 Task: Create List Blog Posts in Board Resource Management to Workspace Continuous Integration and Deployment. Create List Newsletters in Board Website Design to Workspace Continuous Integration and Deployment. Create List Press Releases in Board Social Media Content Creation and Curation to Workspace Continuous Integration and Deployment
Action: Mouse moved to (6, 282)
Screenshot: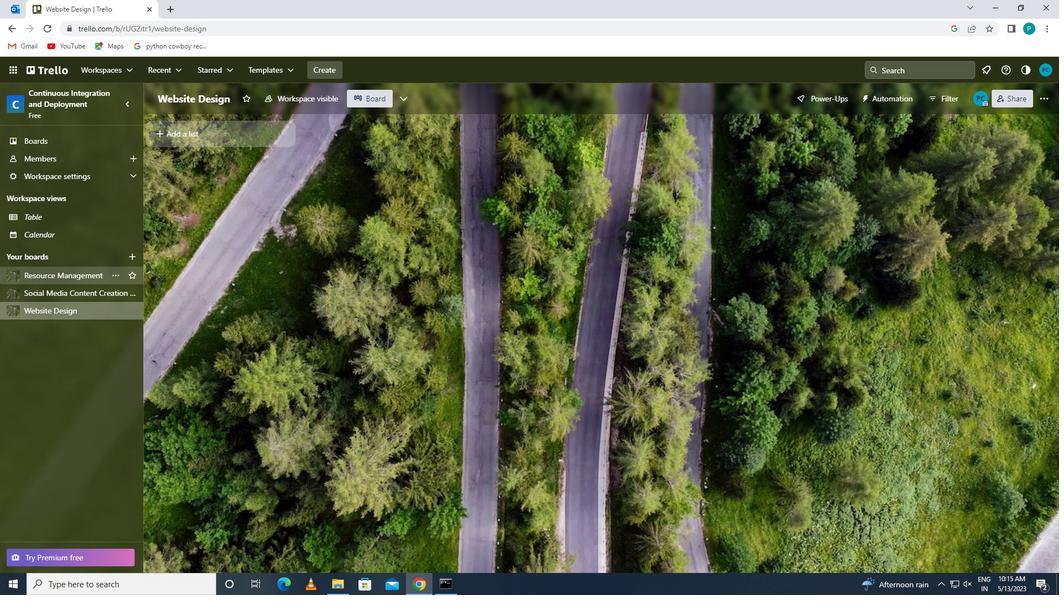 
Action: Mouse pressed left at (6, 282)
Screenshot: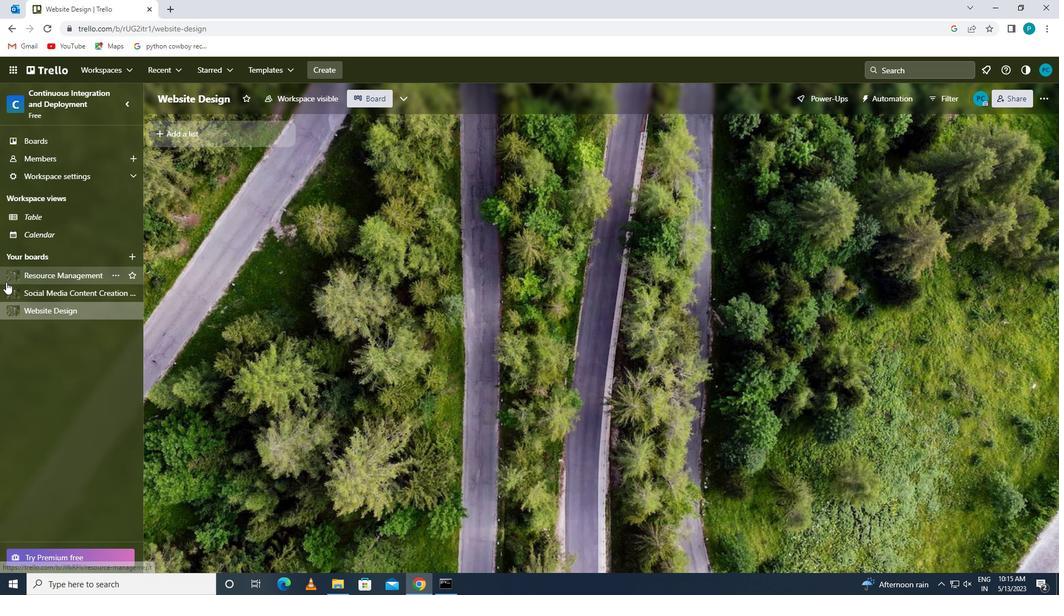 
Action: Mouse moved to (221, 135)
Screenshot: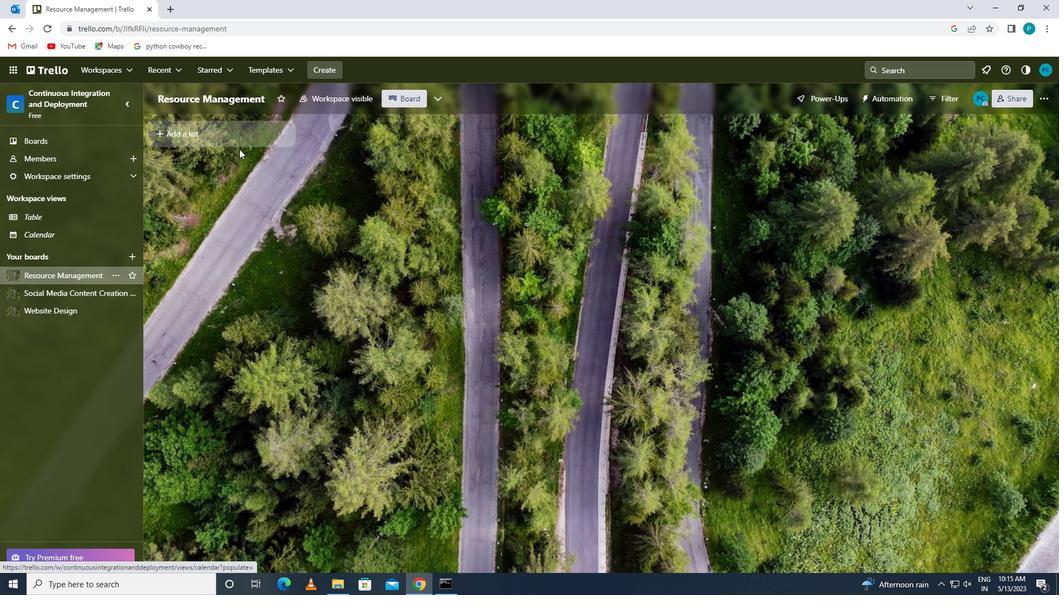 
Action: Mouse pressed left at (221, 135)
Screenshot: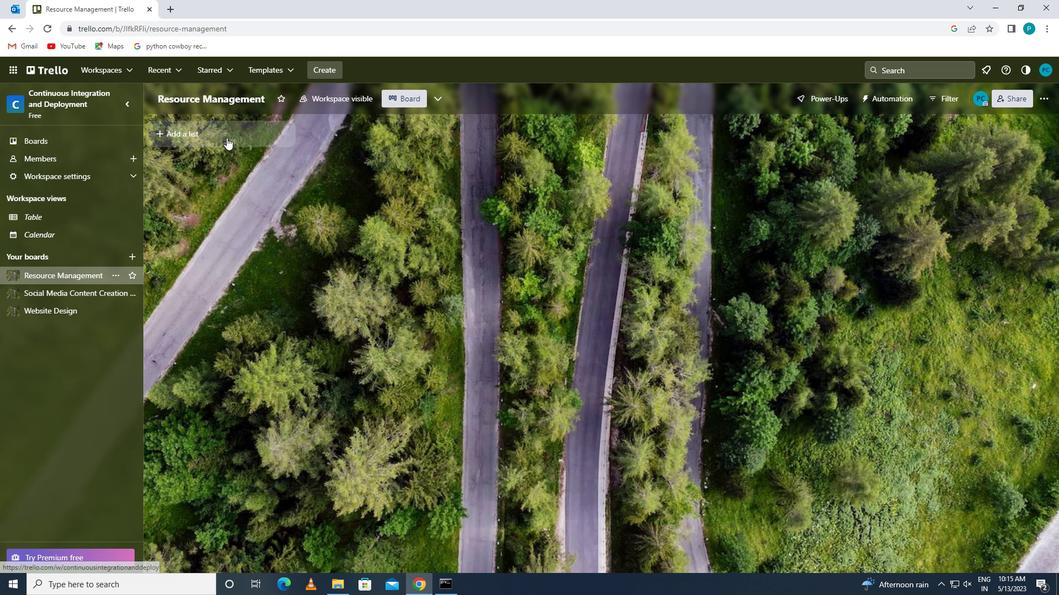 
Action: Key pressed <Key.caps_lock>b<Key.caps_lock>log<Key.space><Key.caps_lock>p<Key.caps_lock>osts
Screenshot: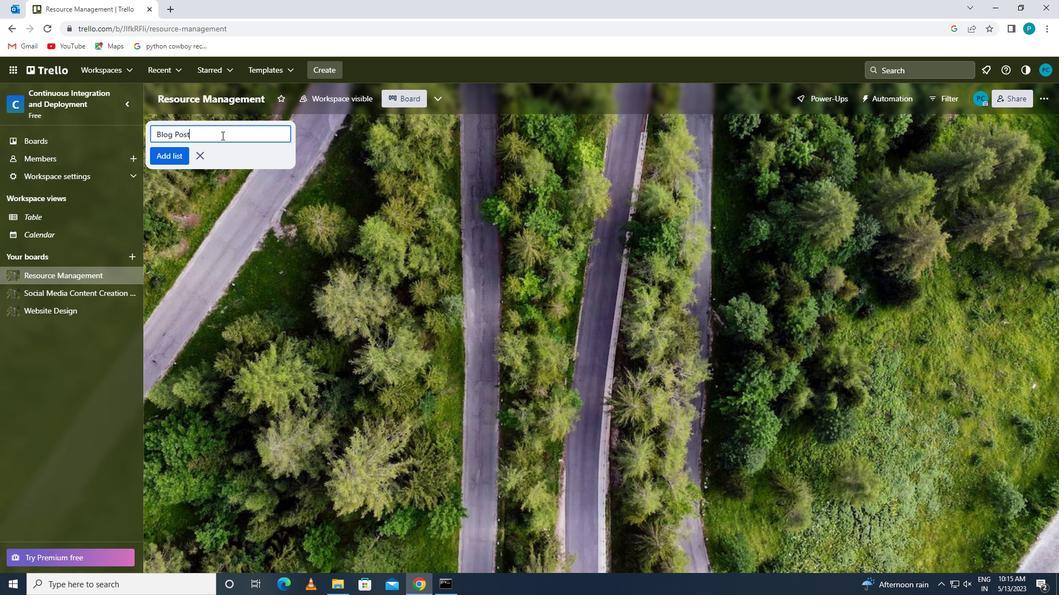 
Action: Mouse moved to (178, 151)
Screenshot: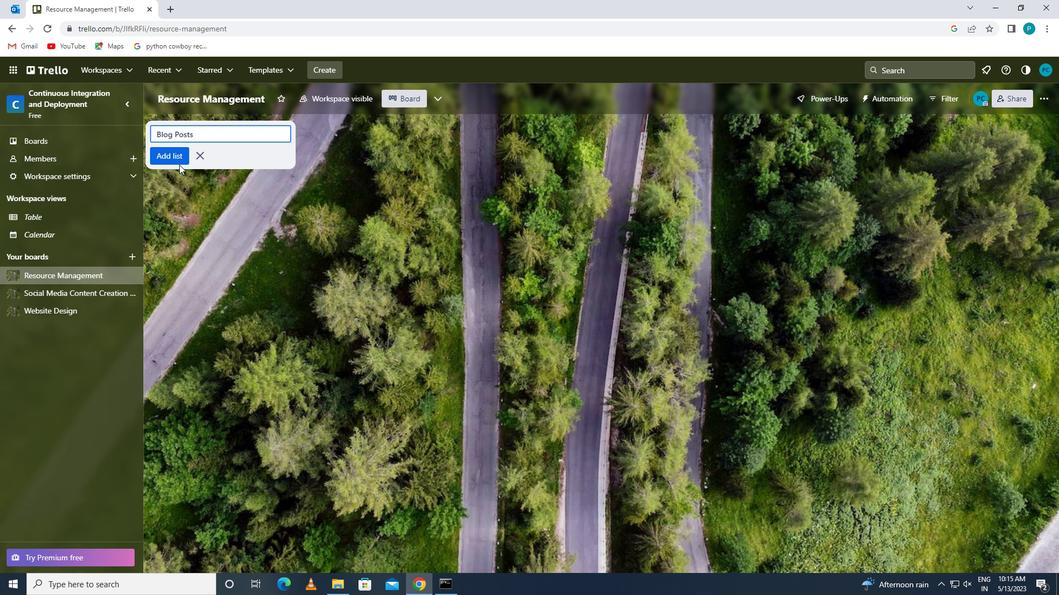 
Action: Mouse pressed left at (178, 151)
Screenshot: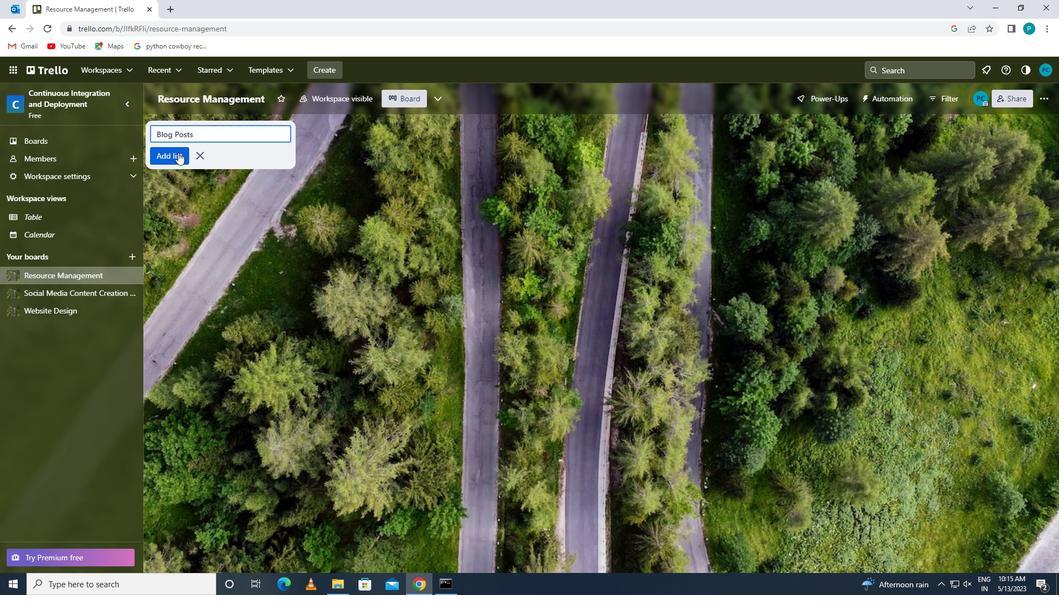 
Action: Mouse moved to (51, 310)
Screenshot: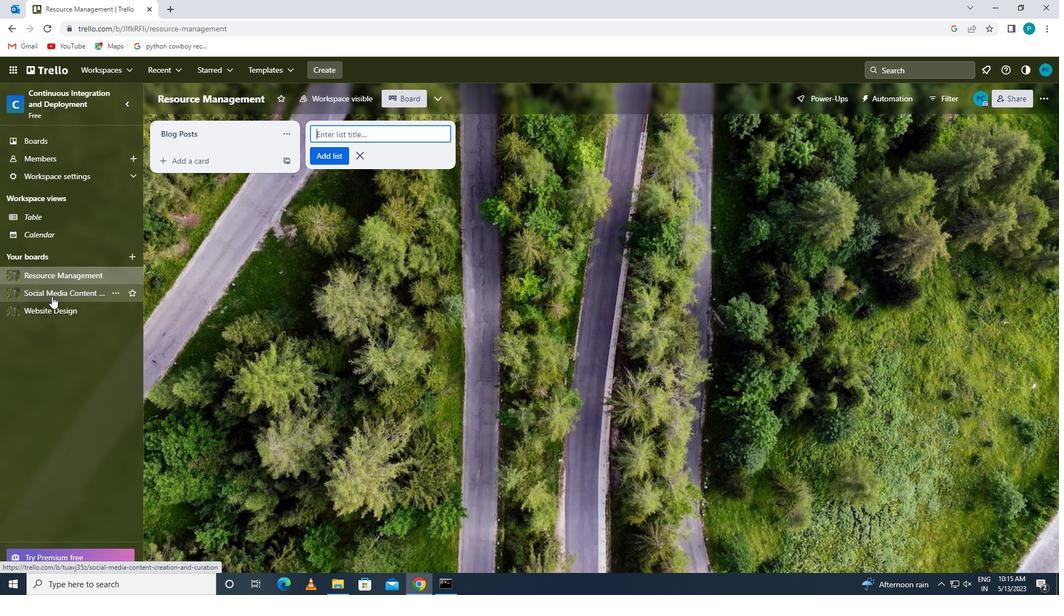
Action: Mouse pressed left at (51, 310)
Screenshot: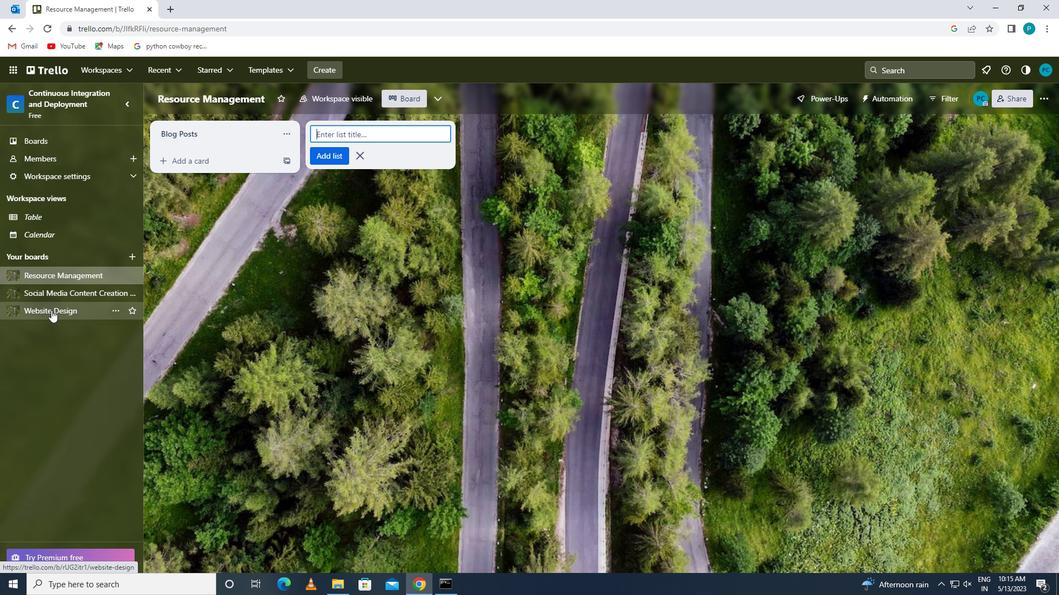 
Action: Mouse moved to (182, 143)
Screenshot: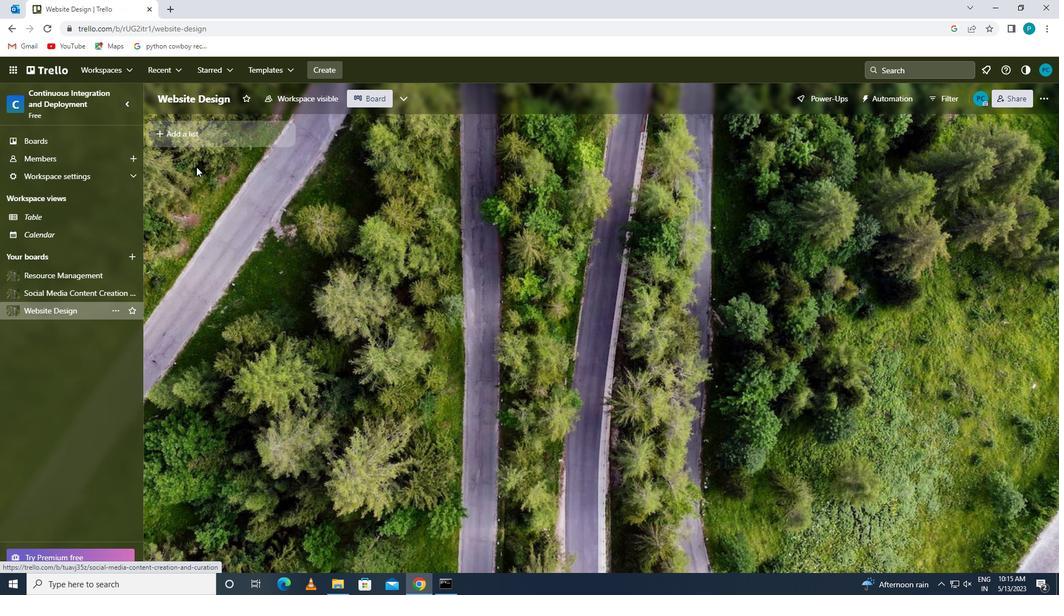 
Action: Mouse pressed left at (182, 143)
Screenshot: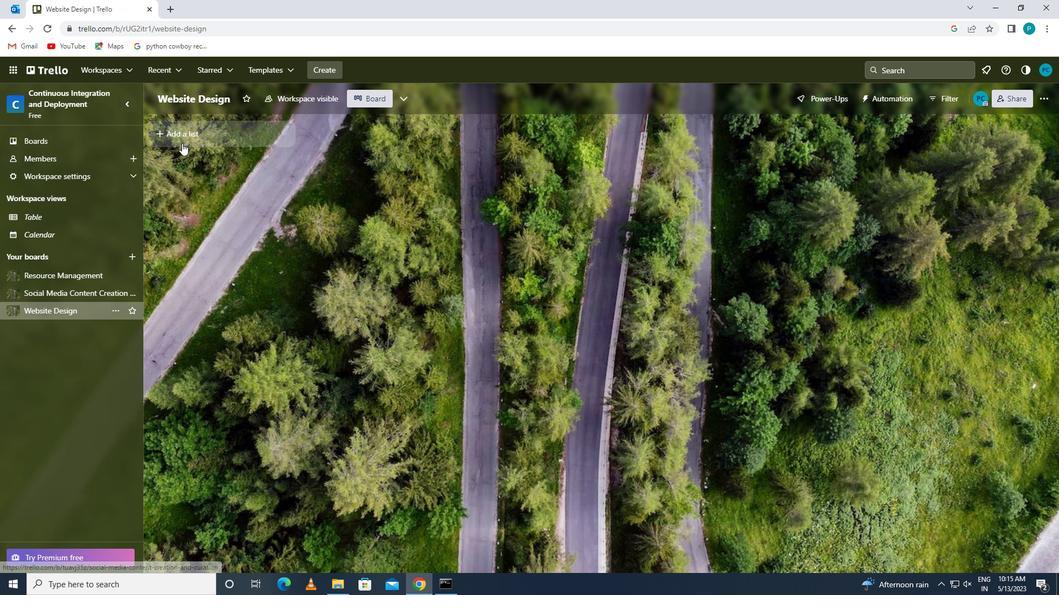 
Action: Mouse moved to (173, 137)
Screenshot: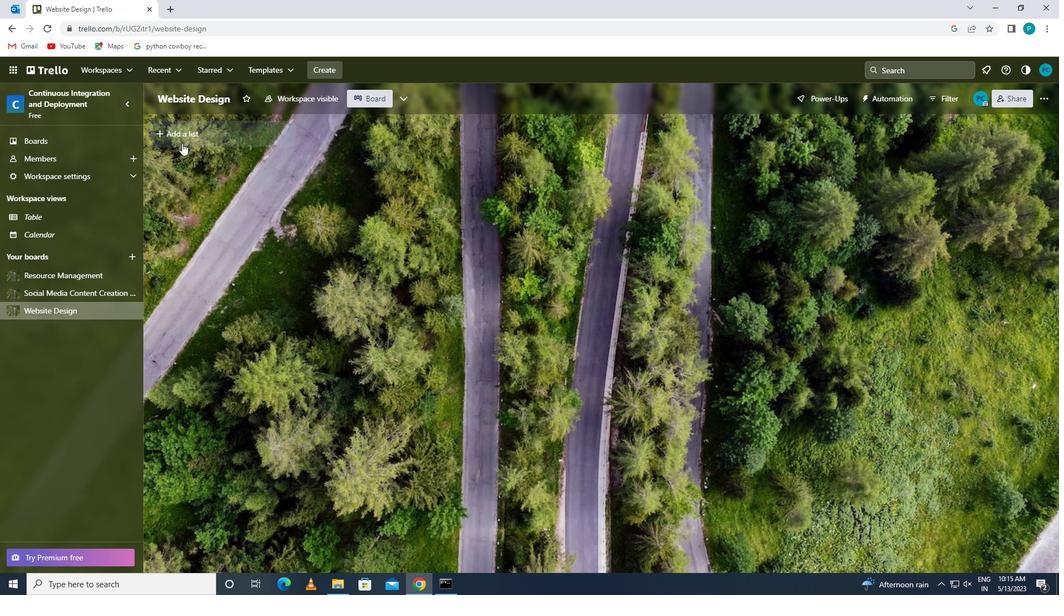 
Action: Mouse pressed left at (173, 137)
Screenshot: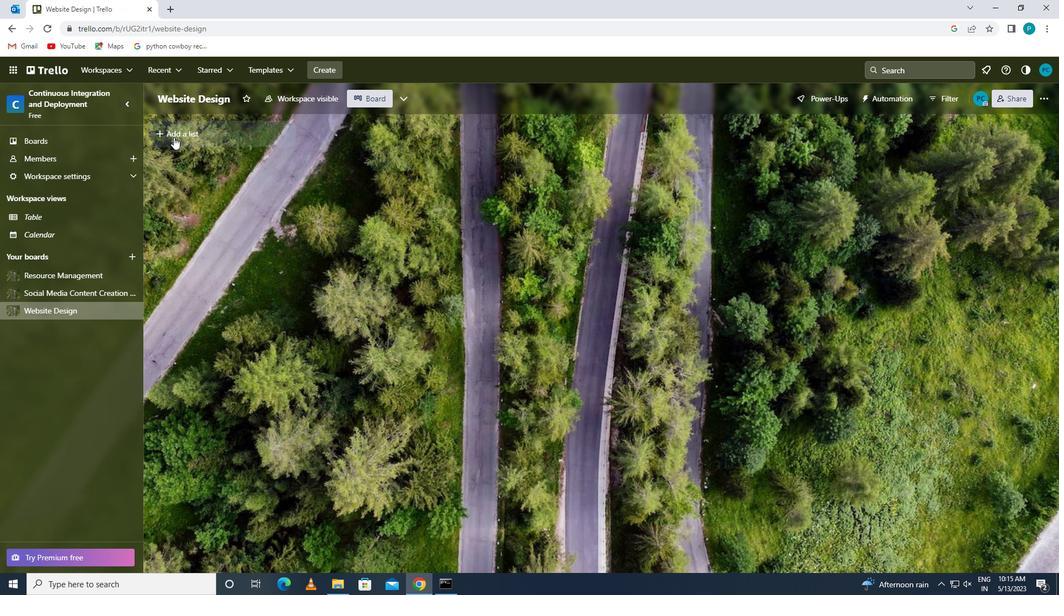 
Action: Key pressed <Key.caps_lock>n<Key.caps_lock>ewsletters
Screenshot: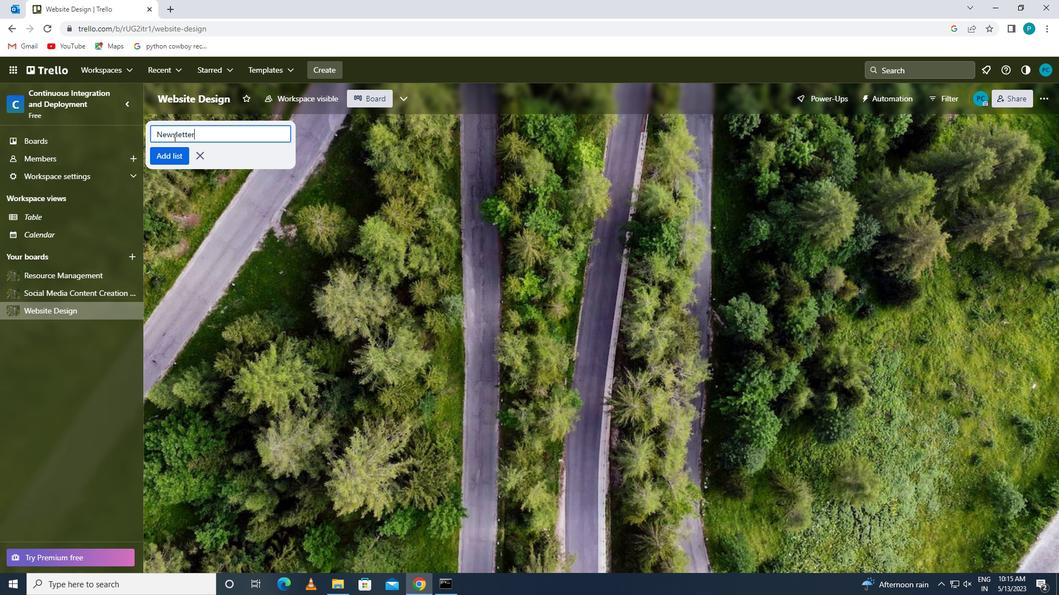 
Action: Mouse moved to (174, 151)
Screenshot: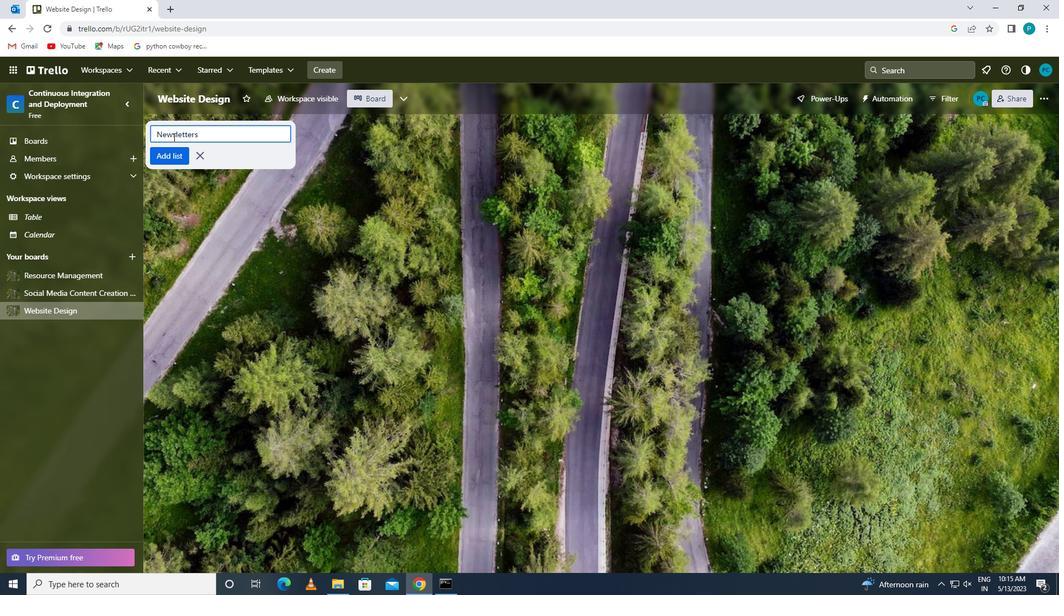 
Action: Mouse pressed left at (174, 151)
Screenshot: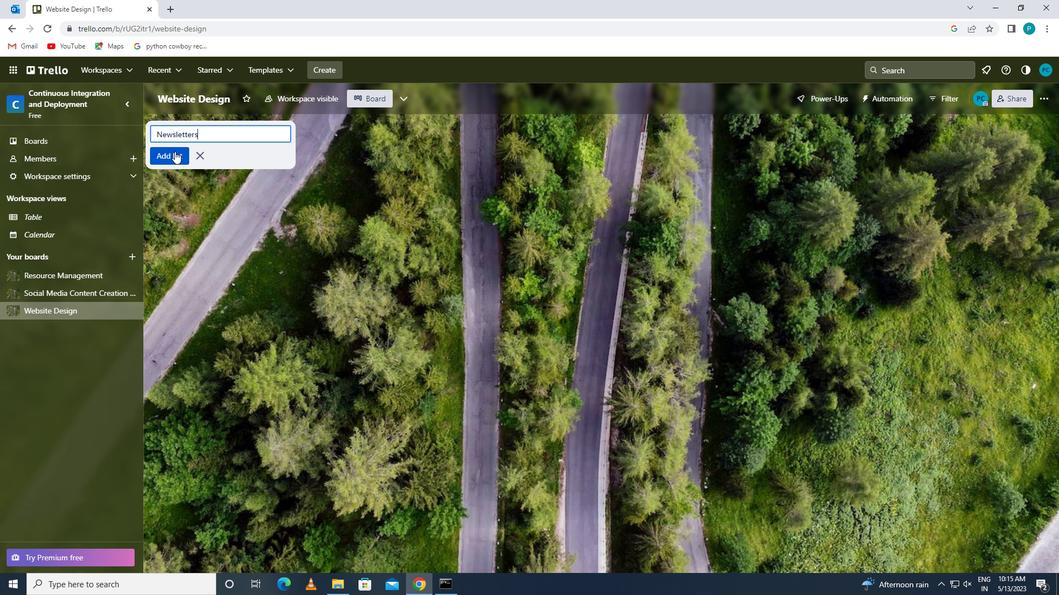 
Action: Mouse moved to (45, 293)
Screenshot: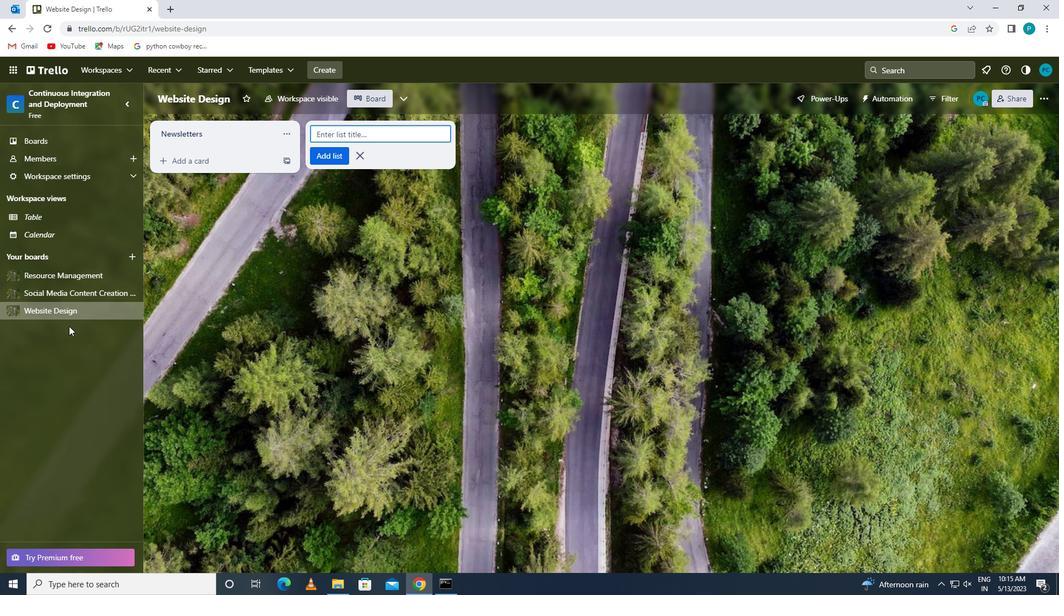 
Action: Mouse pressed left at (45, 293)
Screenshot: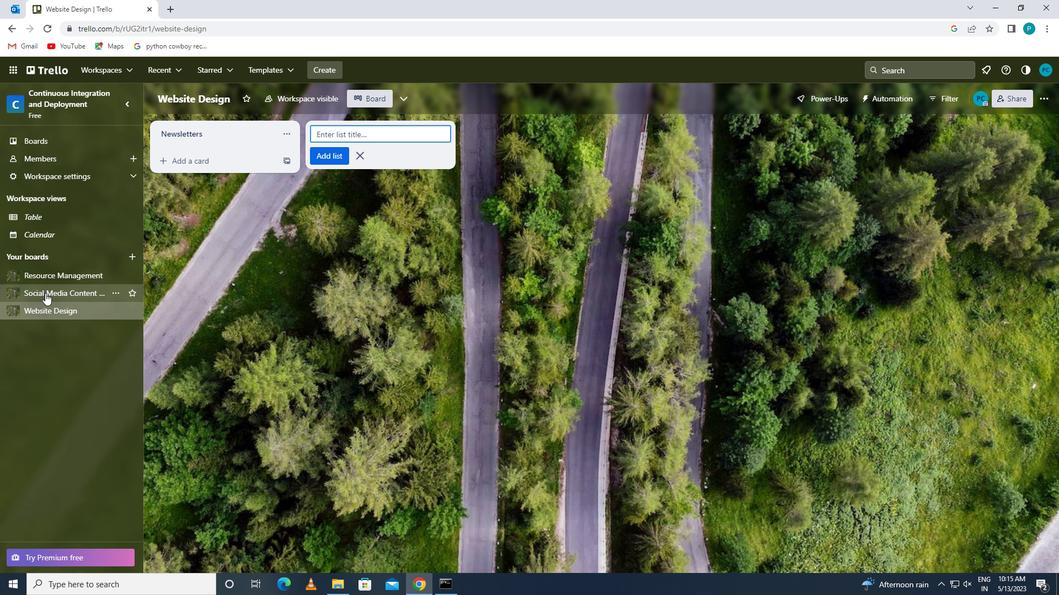 
Action: Mouse moved to (208, 135)
Screenshot: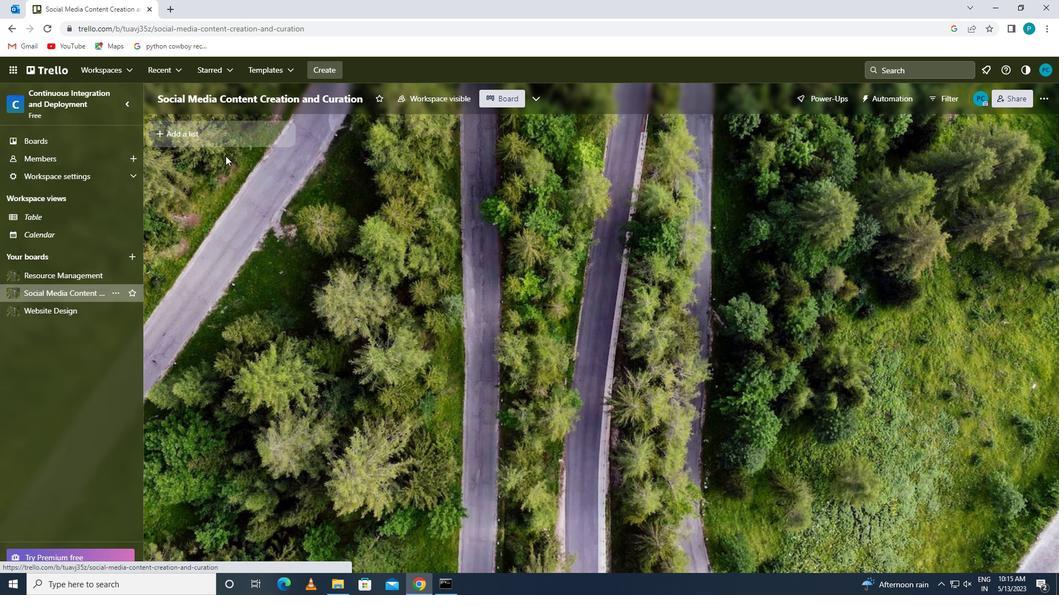 
Action: Mouse pressed left at (208, 135)
Screenshot: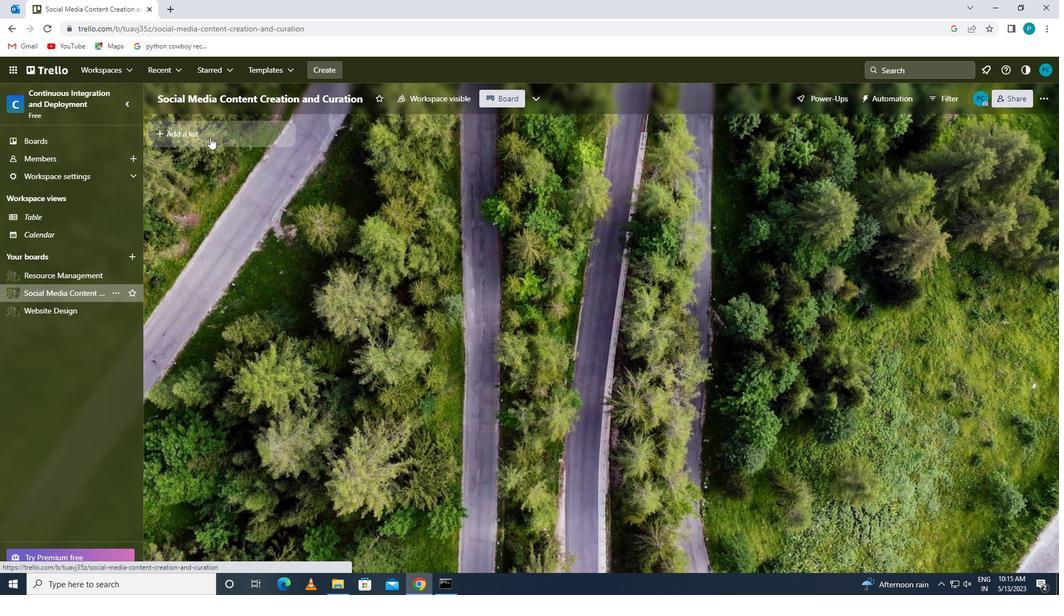 
Action: Key pressed <Key.caps_lock>p<Key.caps_lock>ress<Key.space><Key.caps_lock>r<Key.caps_lock>eleases
Screenshot: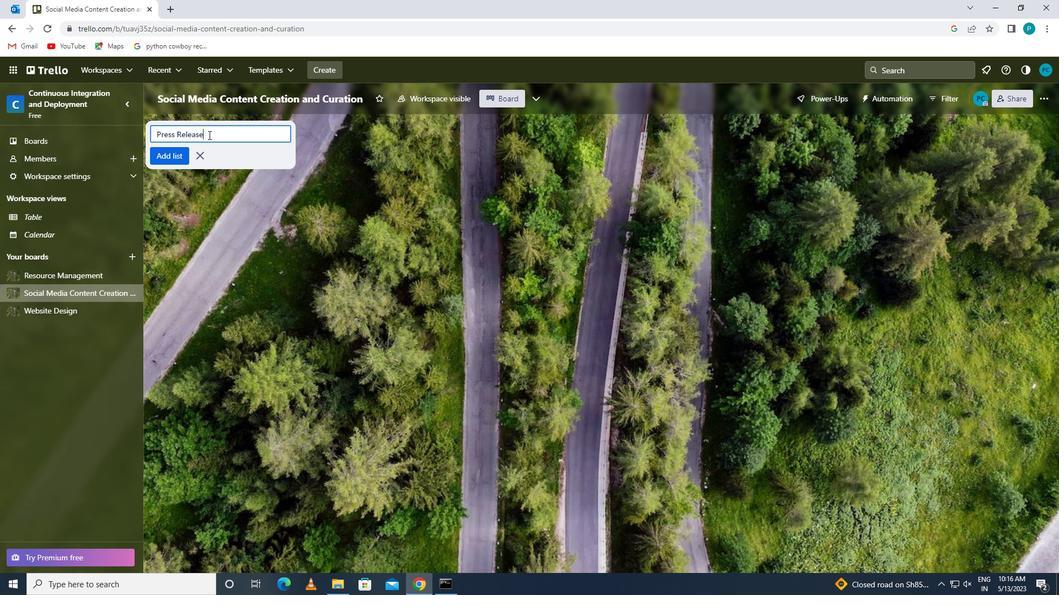 
Action: Mouse moved to (172, 153)
Screenshot: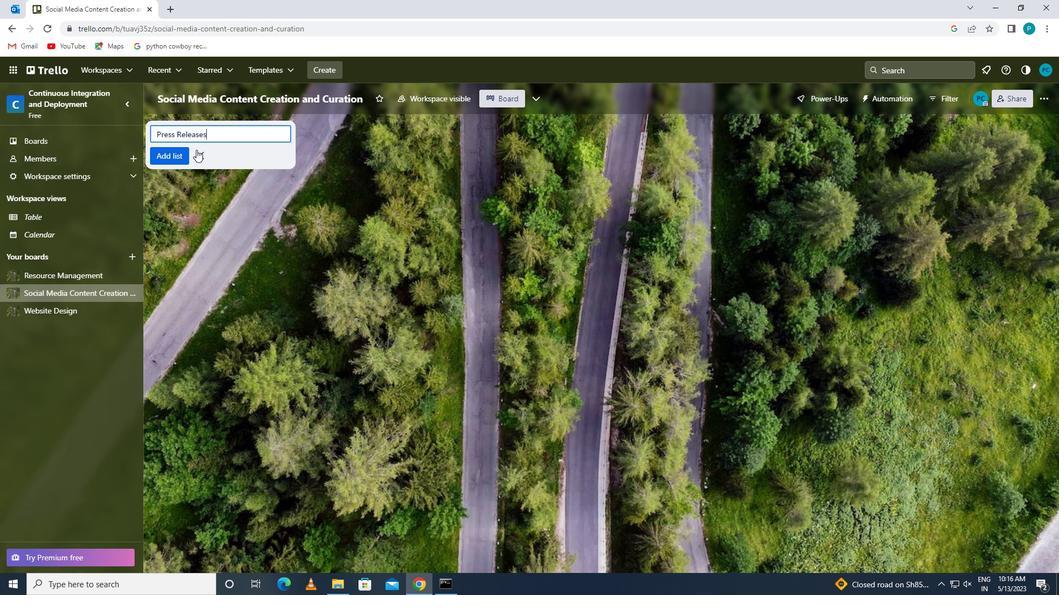
Action: Mouse pressed left at (172, 153)
Screenshot: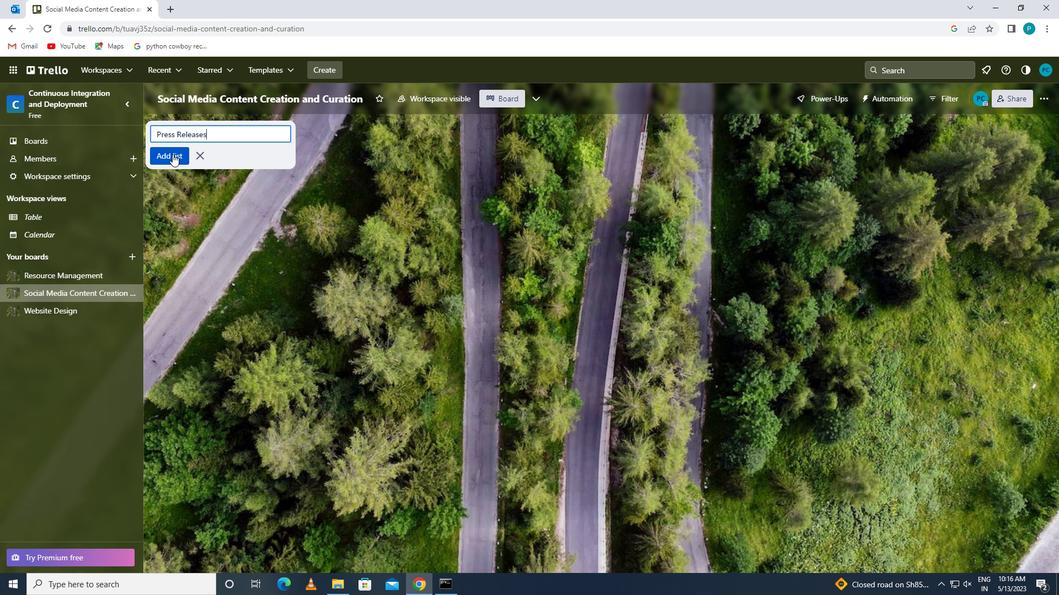 
